Task: Look for products in the category "Bath" from Every Day Shea only.
Action: Mouse moved to (320, 169)
Screenshot: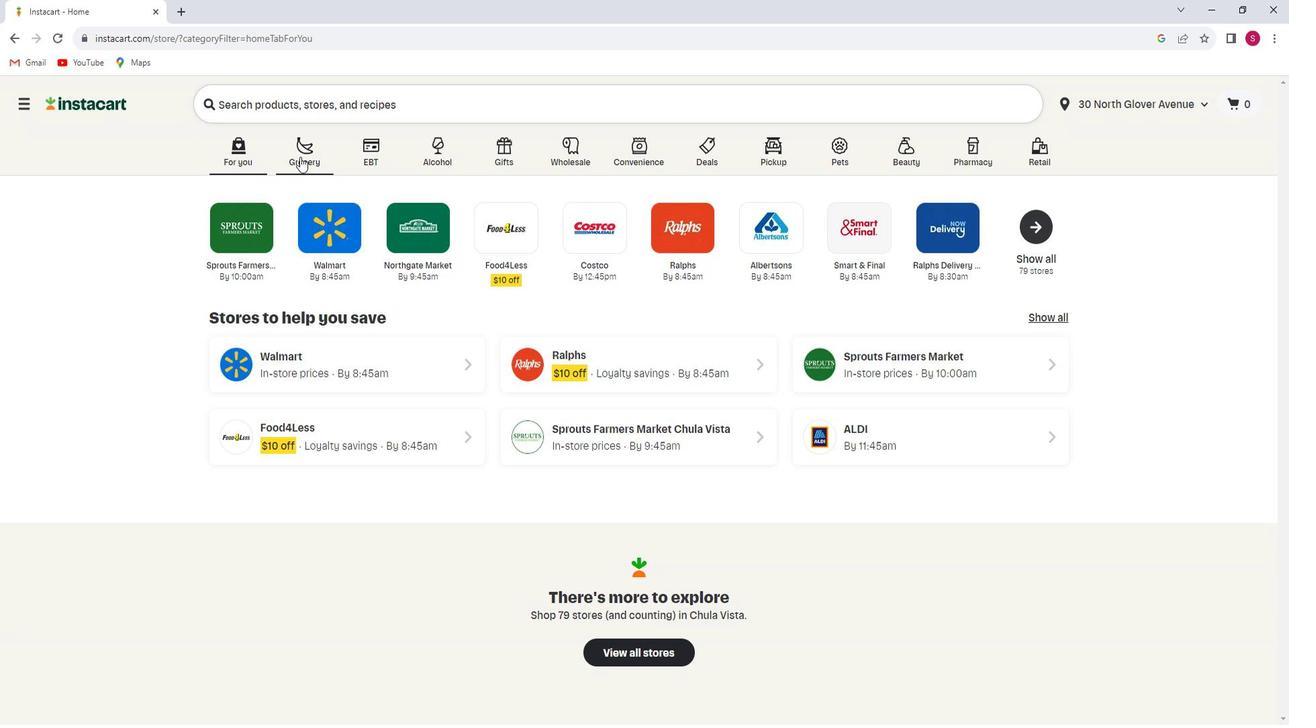 
Action: Mouse pressed left at (320, 169)
Screenshot: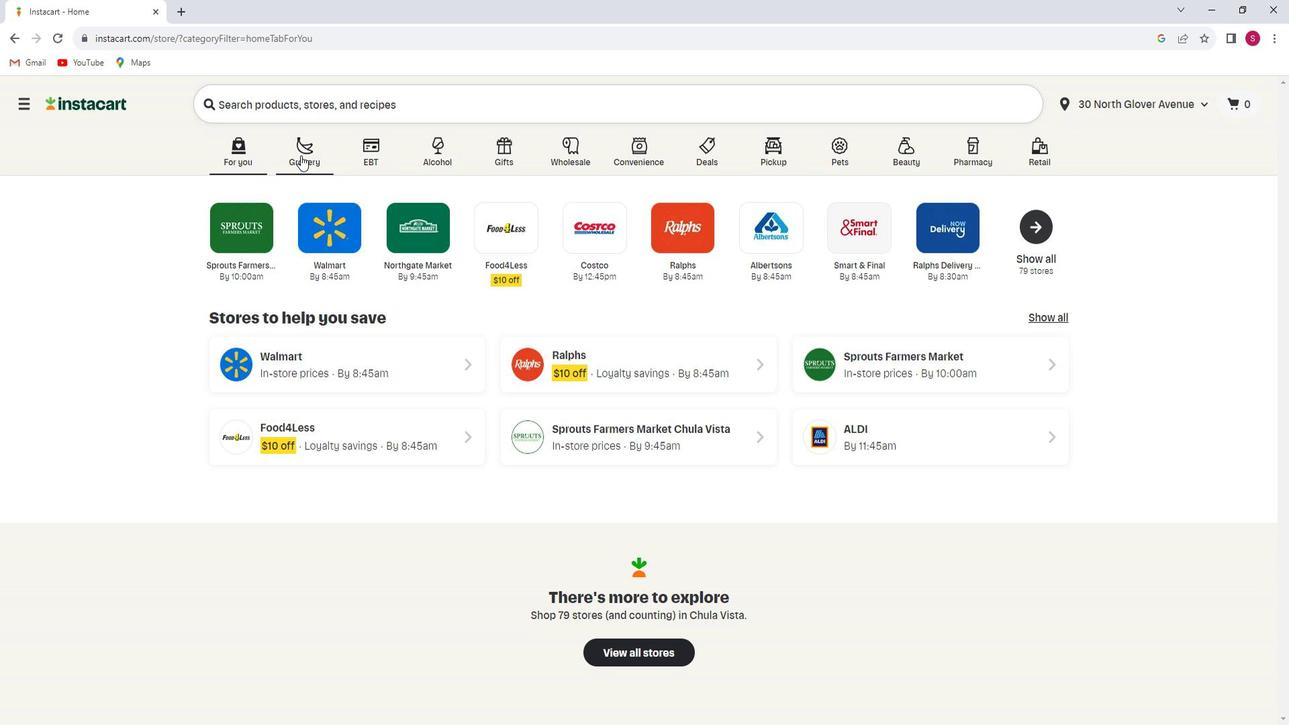 
Action: Mouse moved to (330, 407)
Screenshot: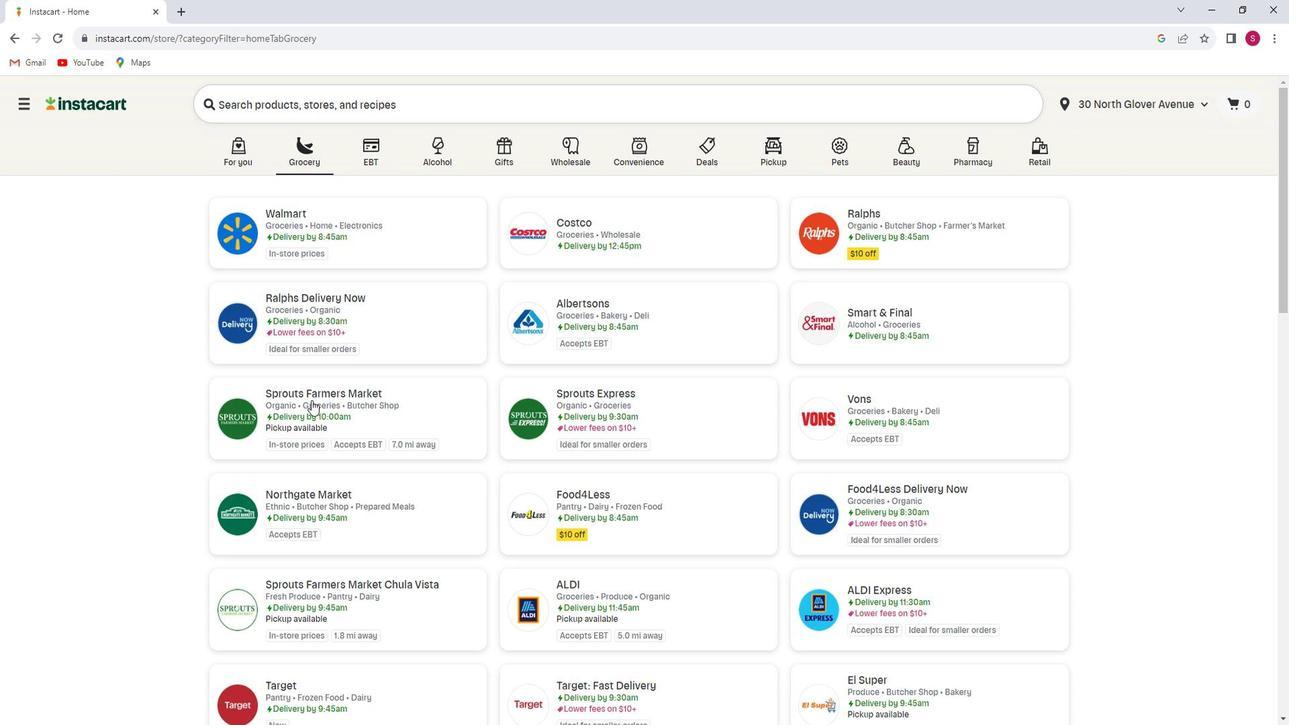
Action: Mouse pressed left at (330, 407)
Screenshot: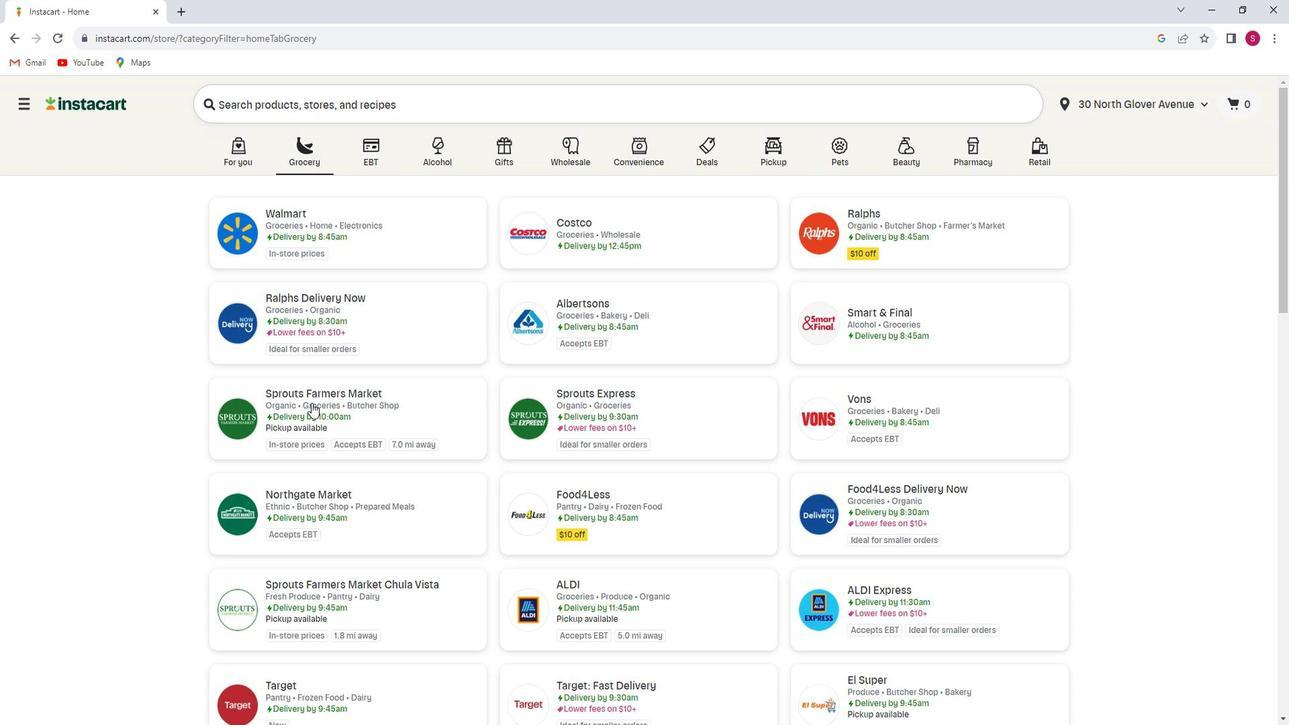 
Action: Mouse moved to (92, 449)
Screenshot: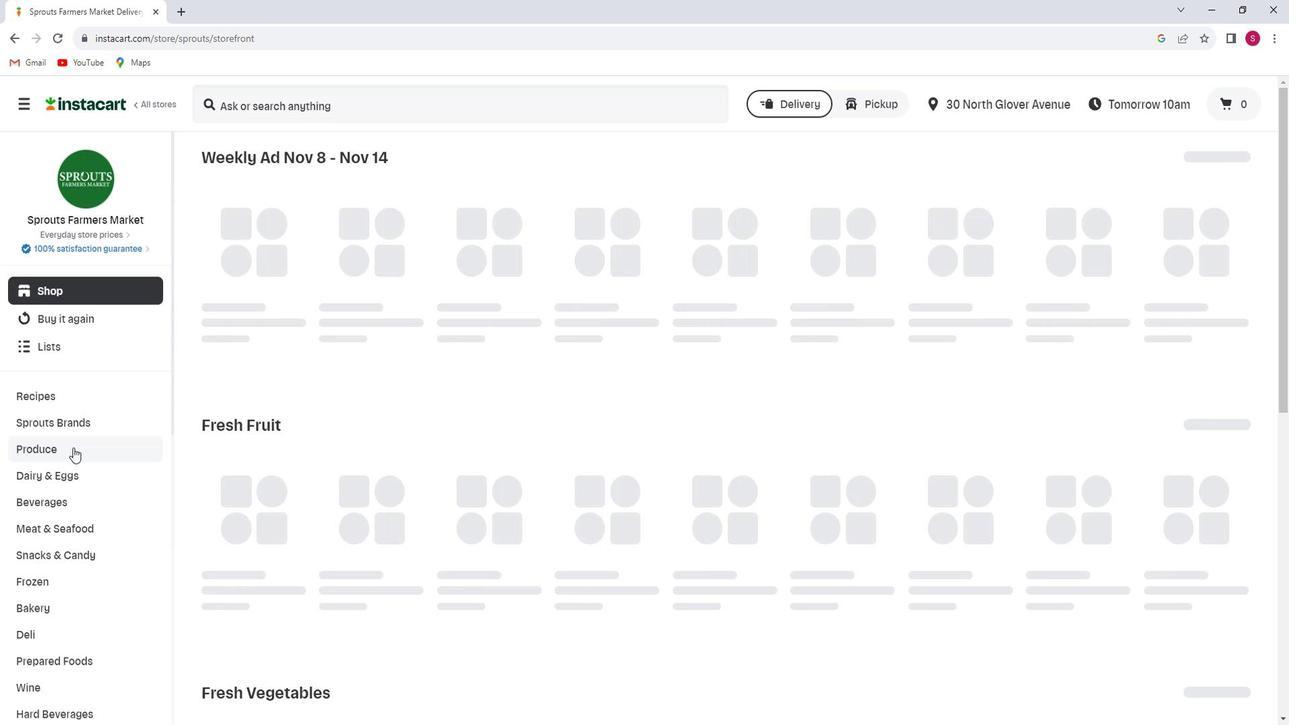 
Action: Mouse scrolled (92, 448) with delta (0, 0)
Screenshot: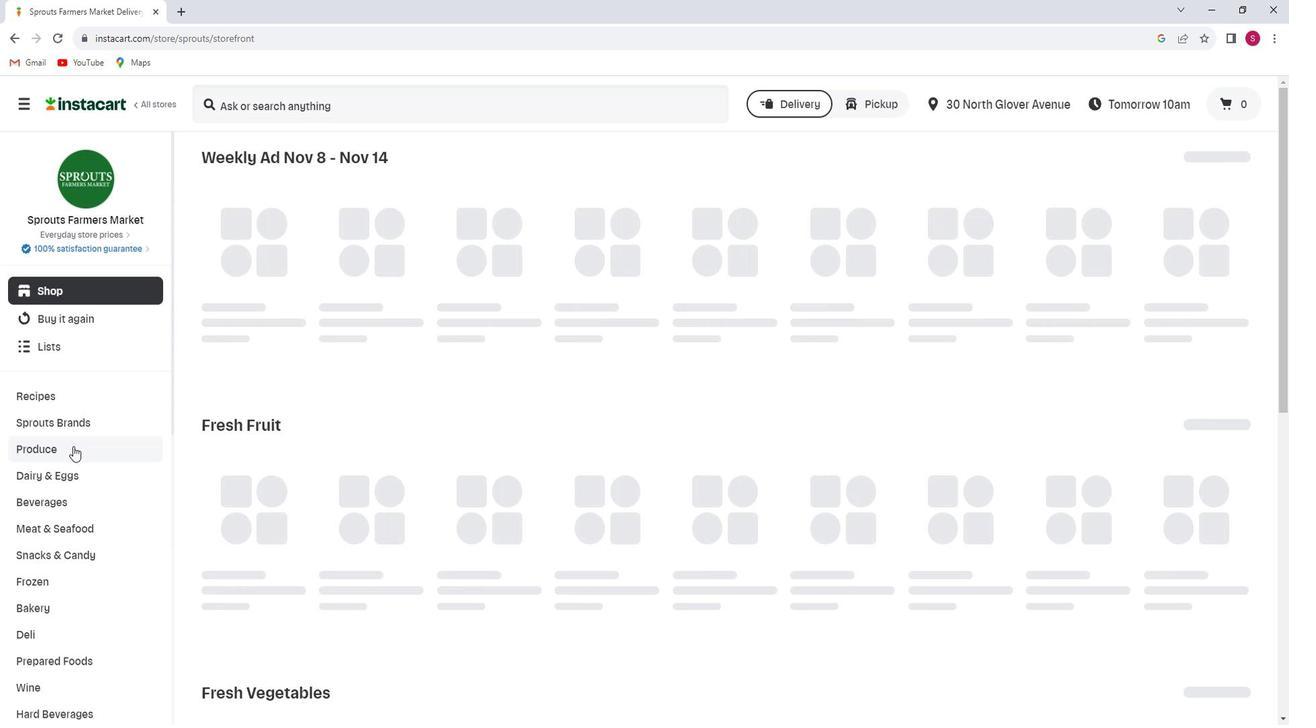 
Action: Mouse scrolled (92, 448) with delta (0, 0)
Screenshot: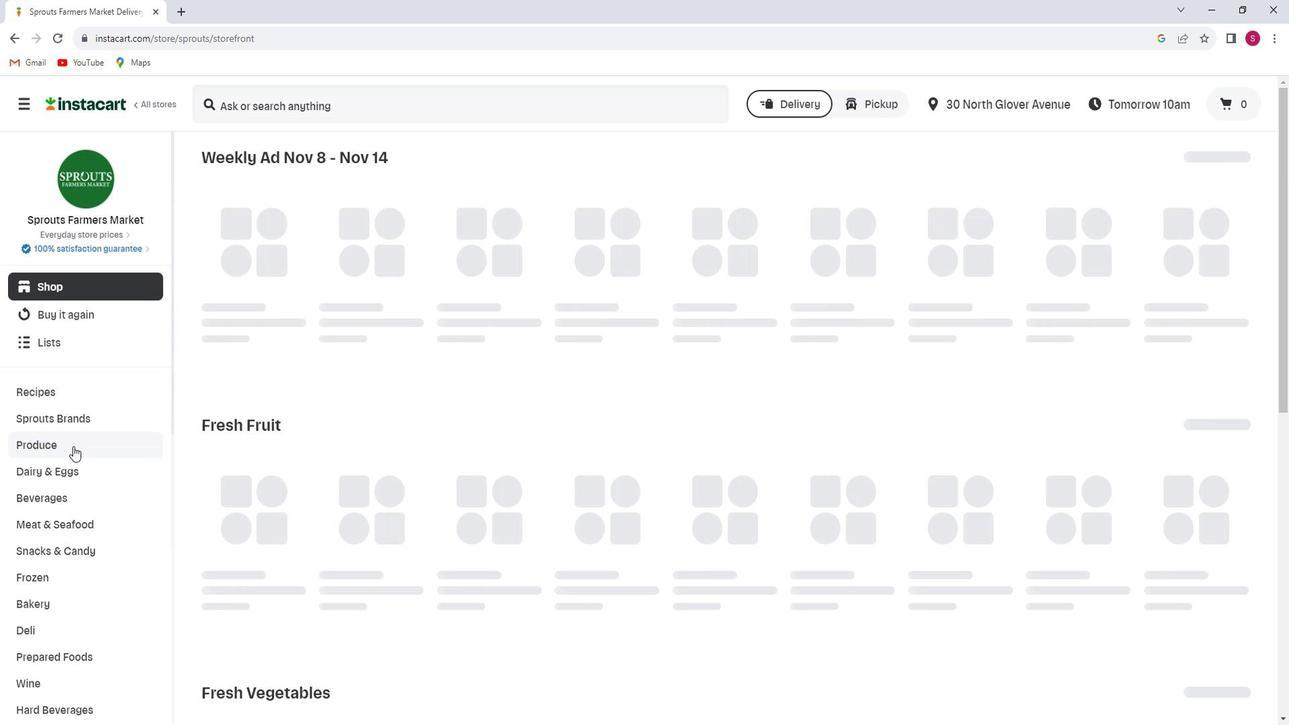 
Action: Mouse scrolled (92, 448) with delta (0, 0)
Screenshot: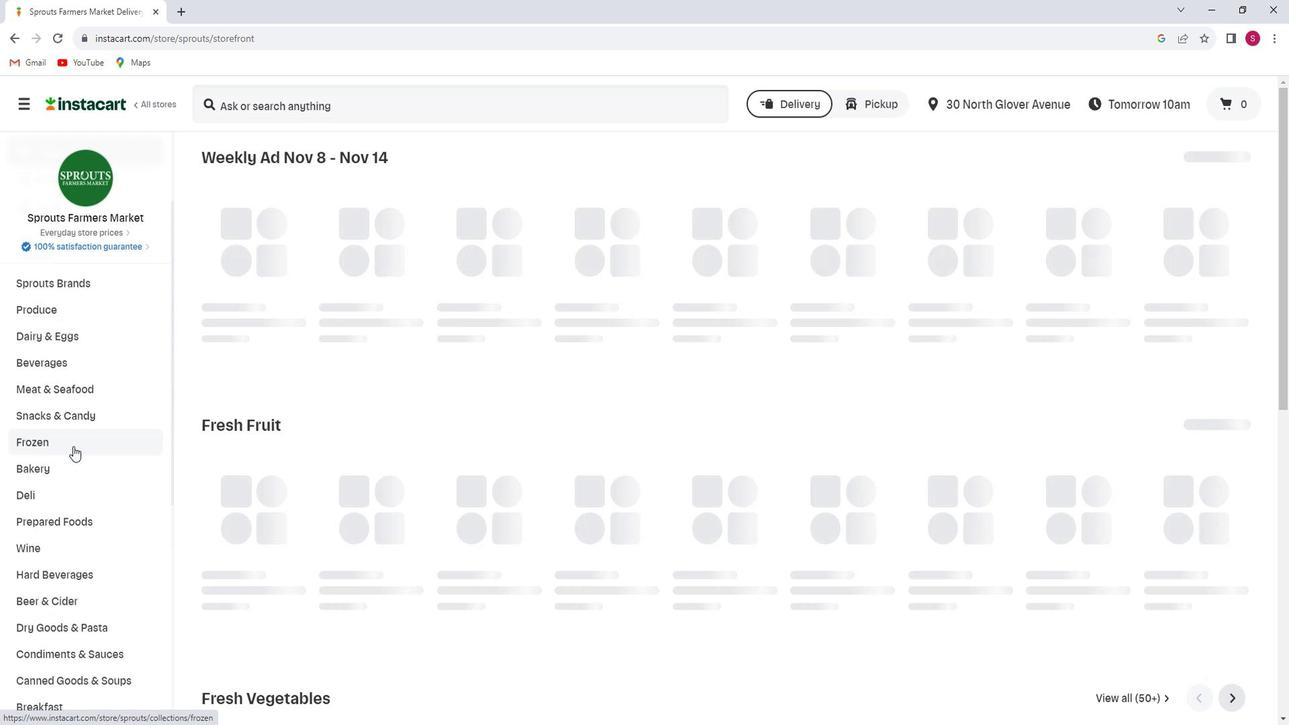 
Action: Mouse scrolled (92, 448) with delta (0, 0)
Screenshot: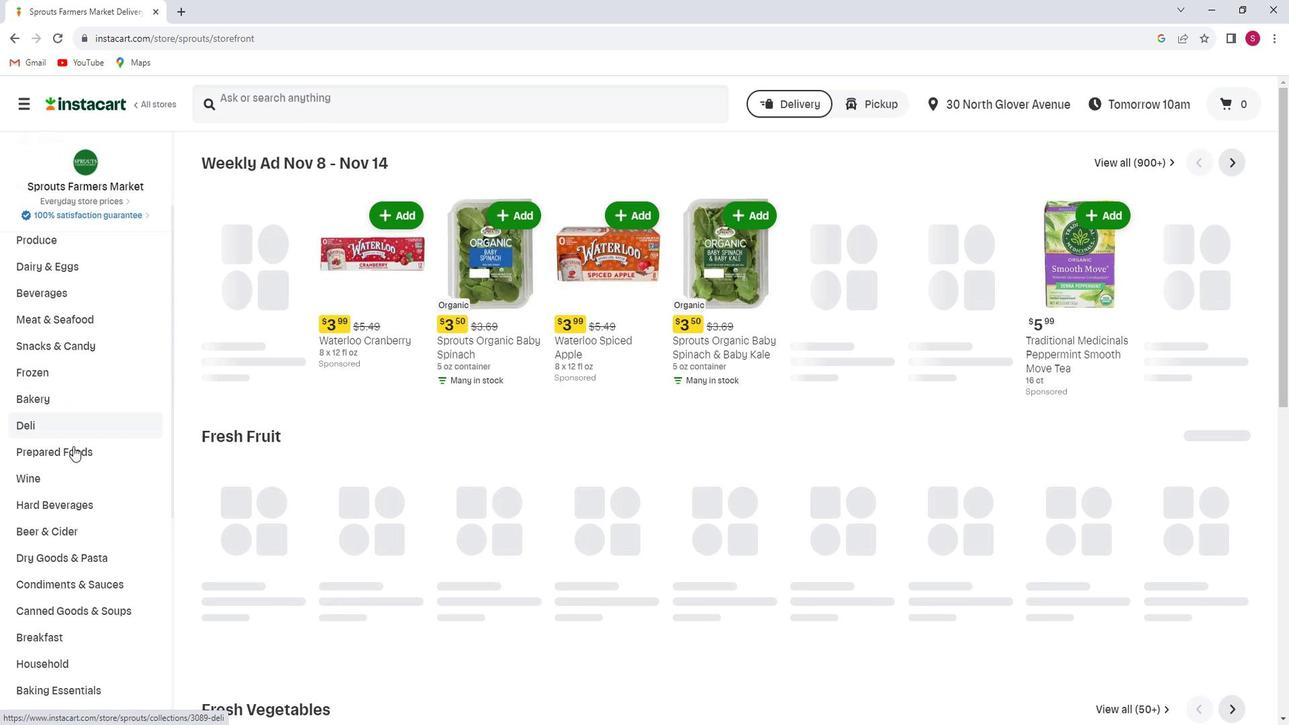 
Action: Mouse scrolled (92, 448) with delta (0, 0)
Screenshot: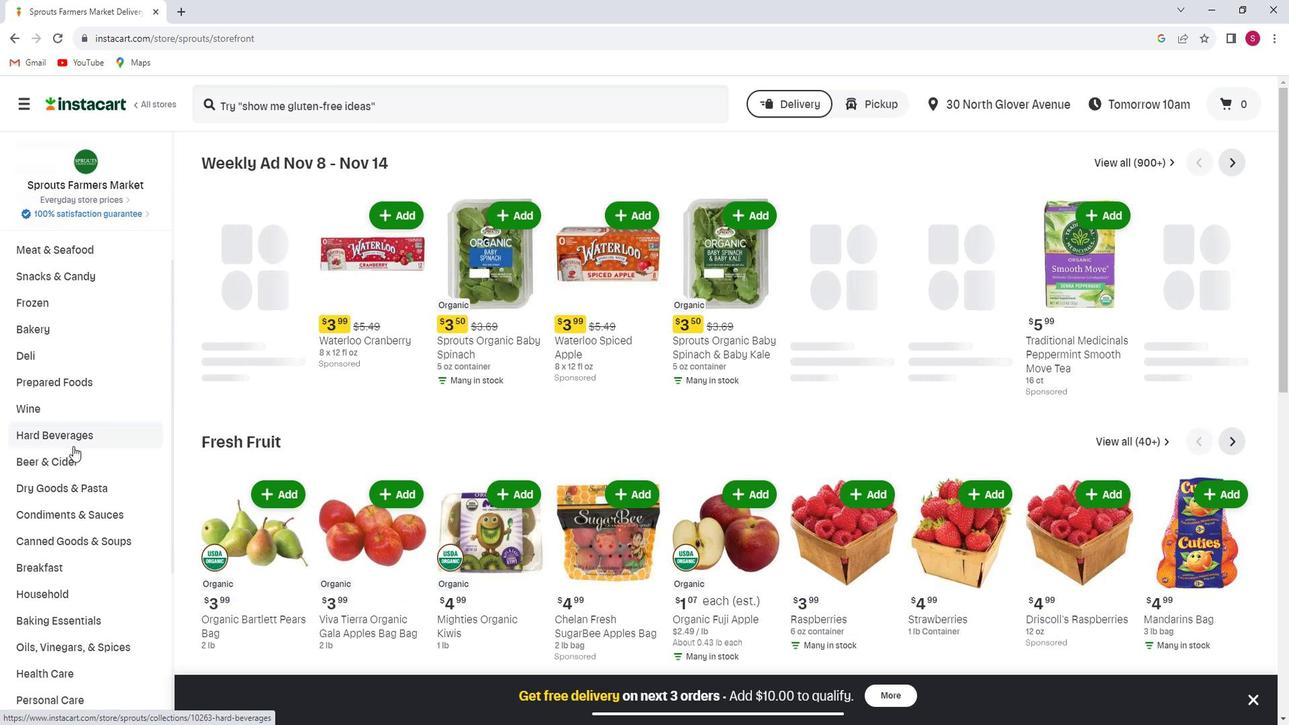 
Action: Mouse scrolled (92, 448) with delta (0, 0)
Screenshot: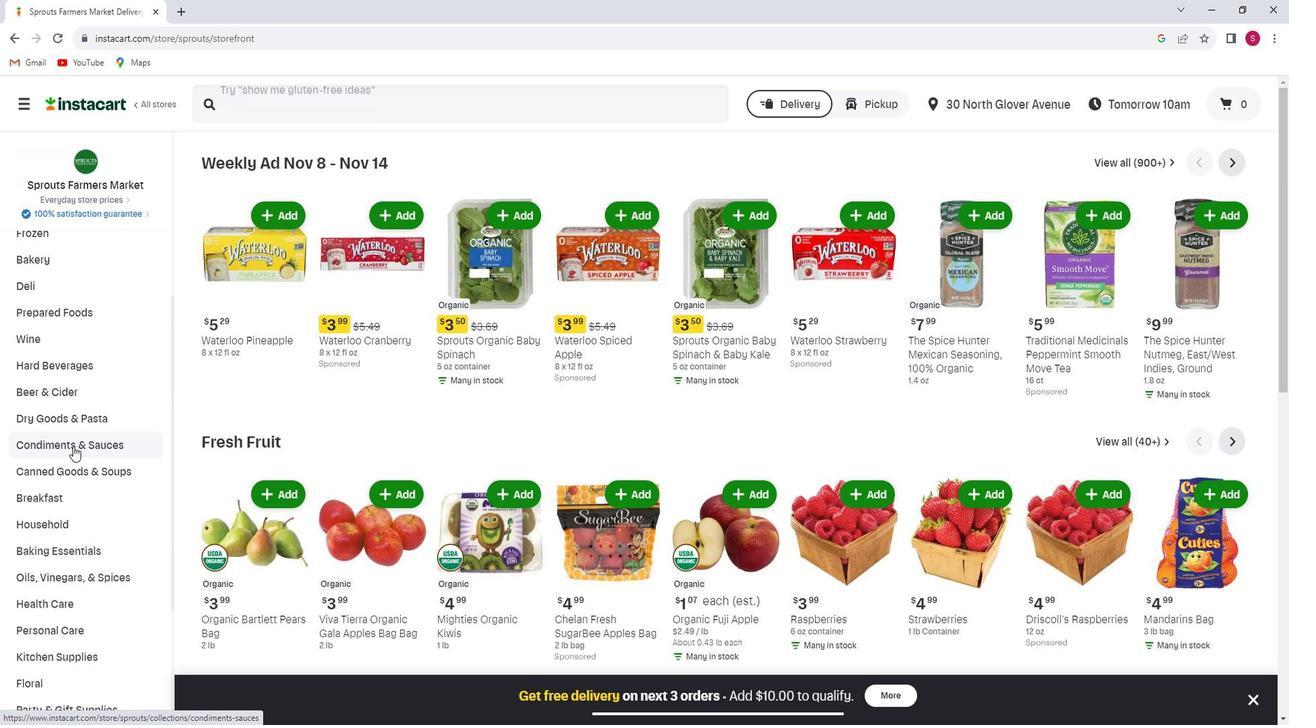 
Action: Mouse scrolled (92, 448) with delta (0, 0)
Screenshot: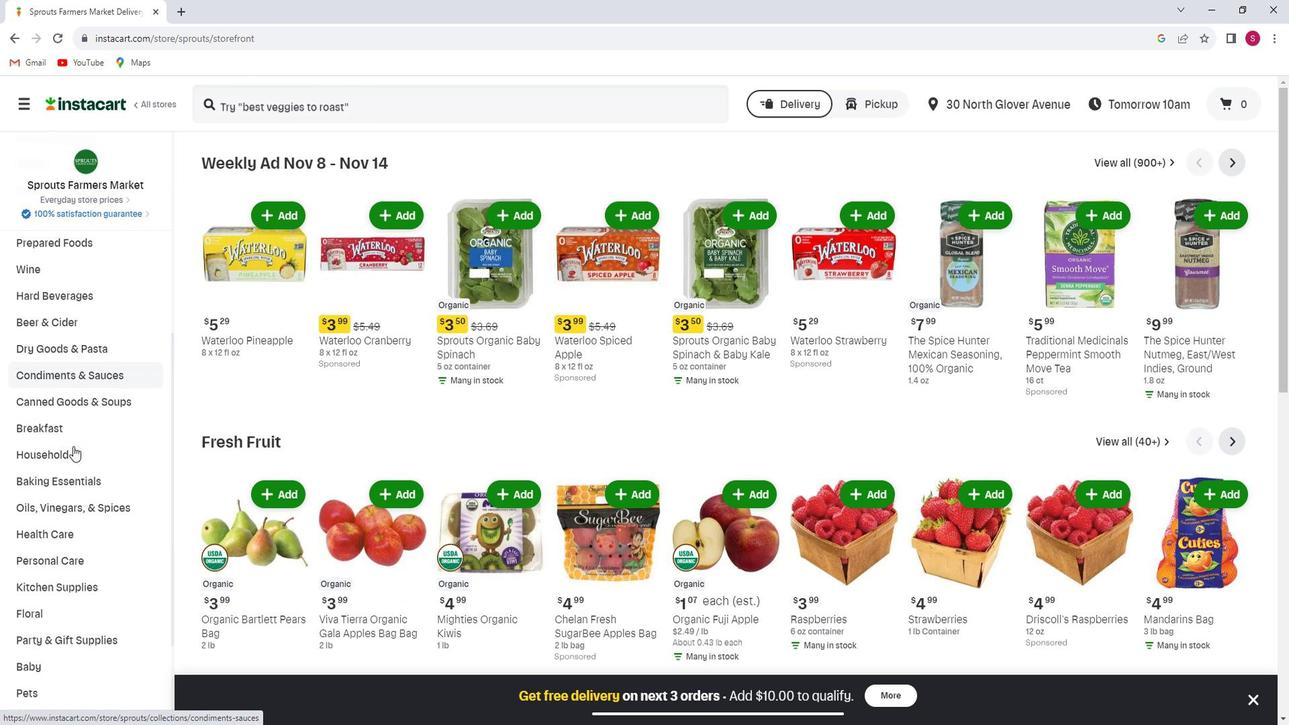 
Action: Mouse scrolled (92, 448) with delta (0, 0)
Screenshot: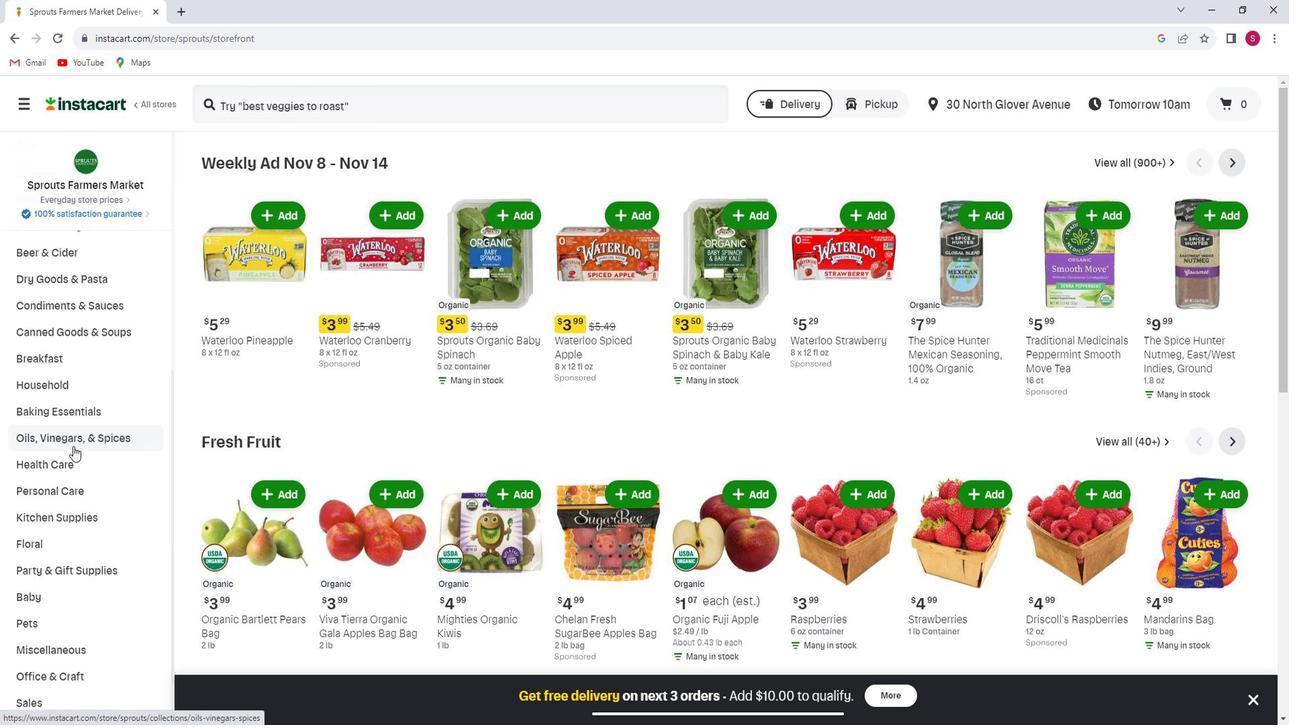 
Action: Mouse scrolled (92, 448) with delta (0, 0)
Screenshot: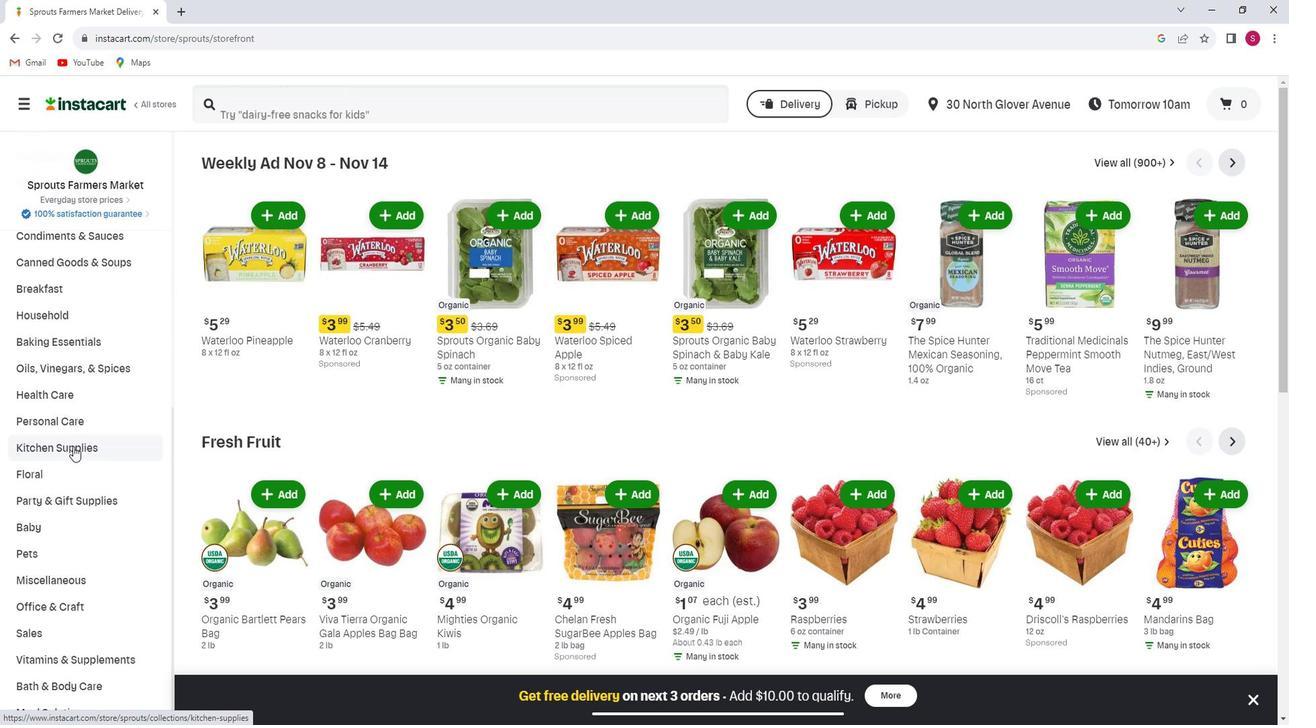 
Action: Mouse moved to (71, 512)
Screenshot: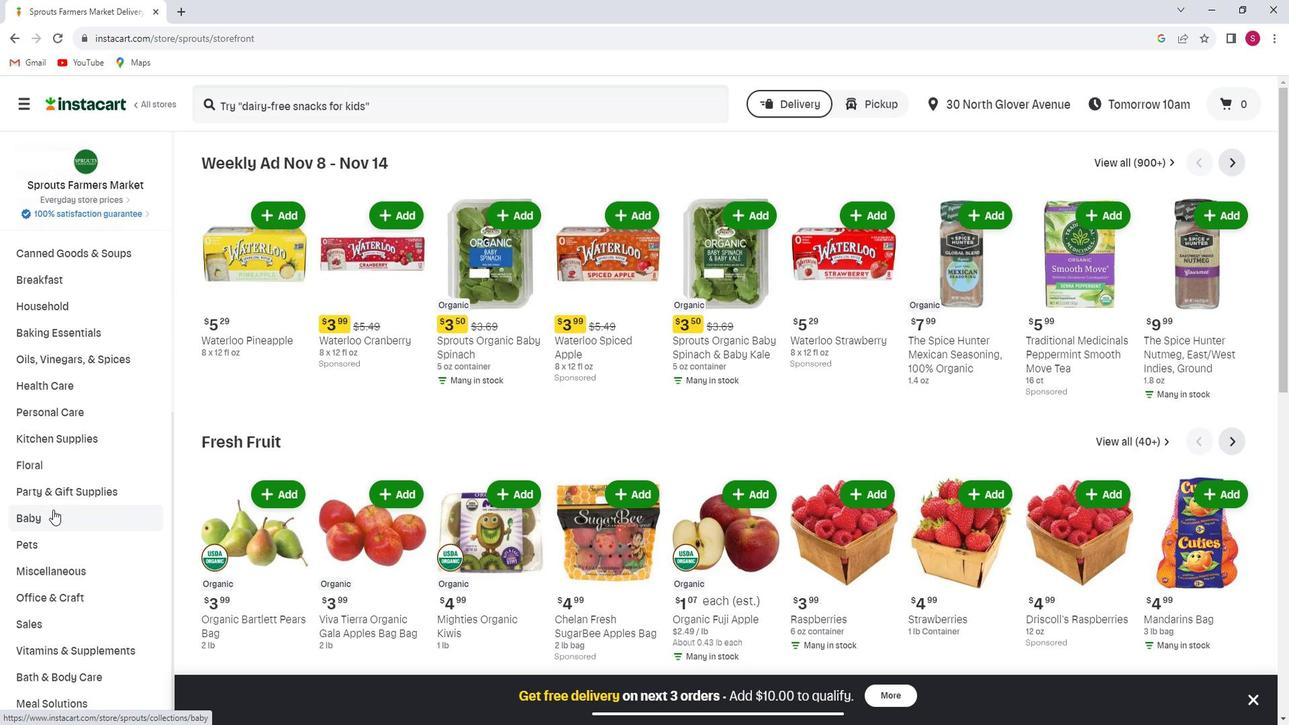 
Action: Mouse pressed left at (71, 512)
Screenshot: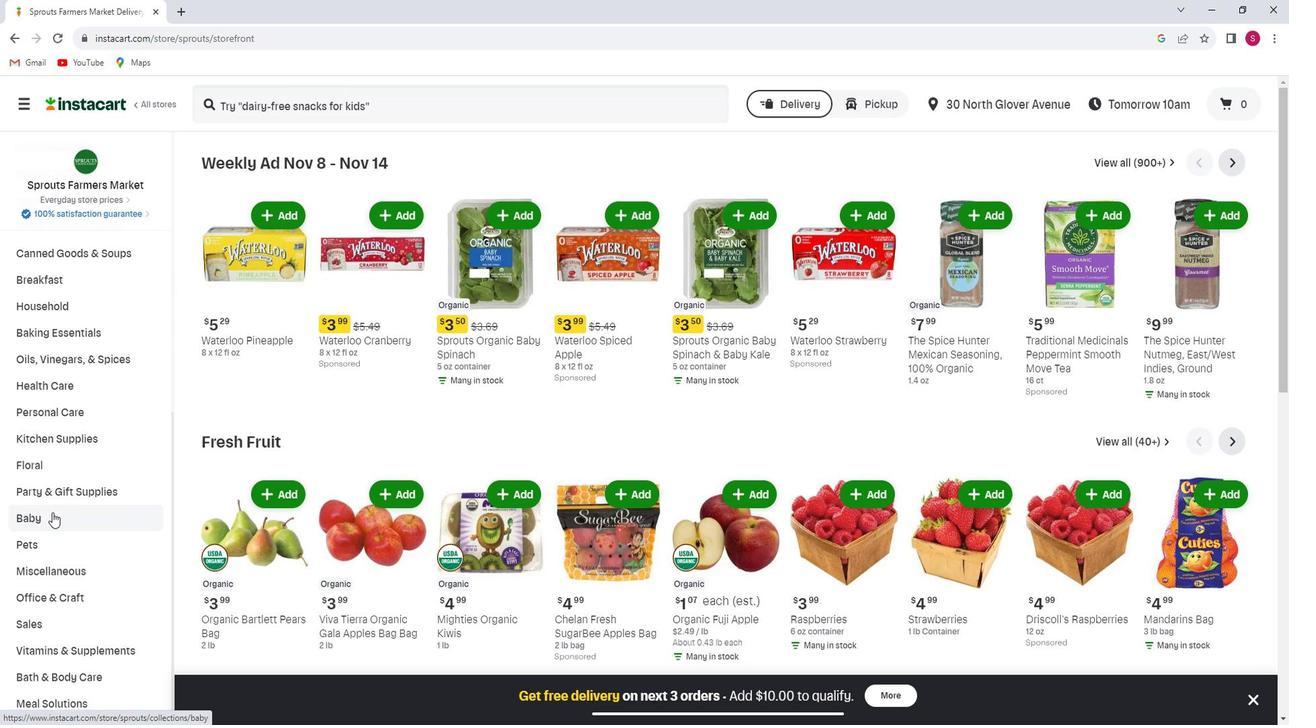 
Action: Mouse moved to (76, 569)
Screenshot: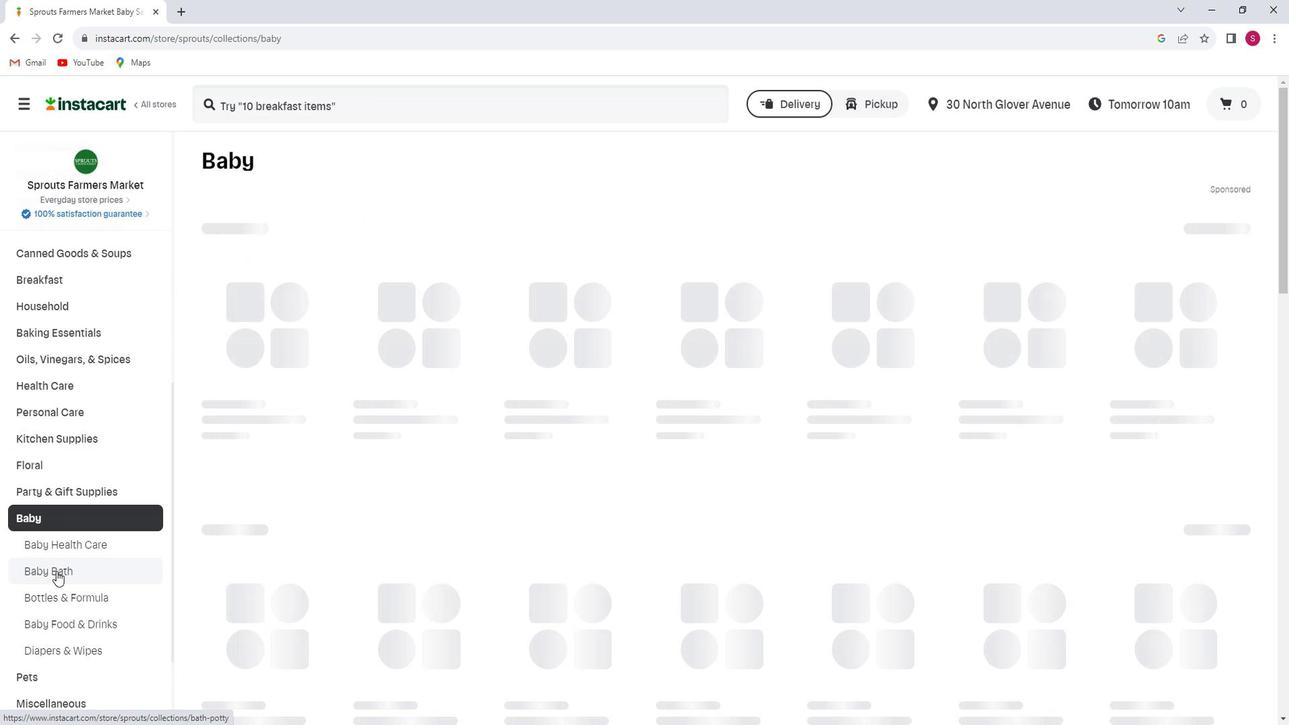 
Action: Mouse pressed left at (76, 569)
Screenshot: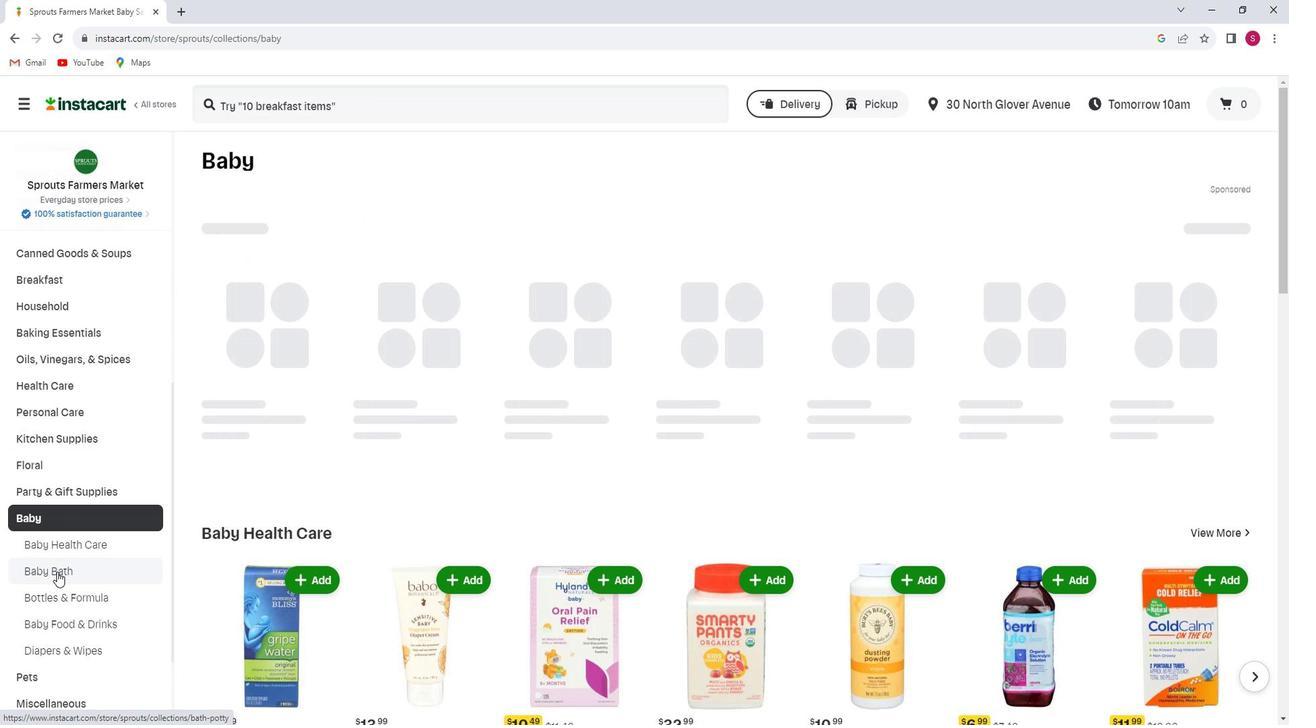 
Action: Mouse moved to (343, 427)
Screenshot: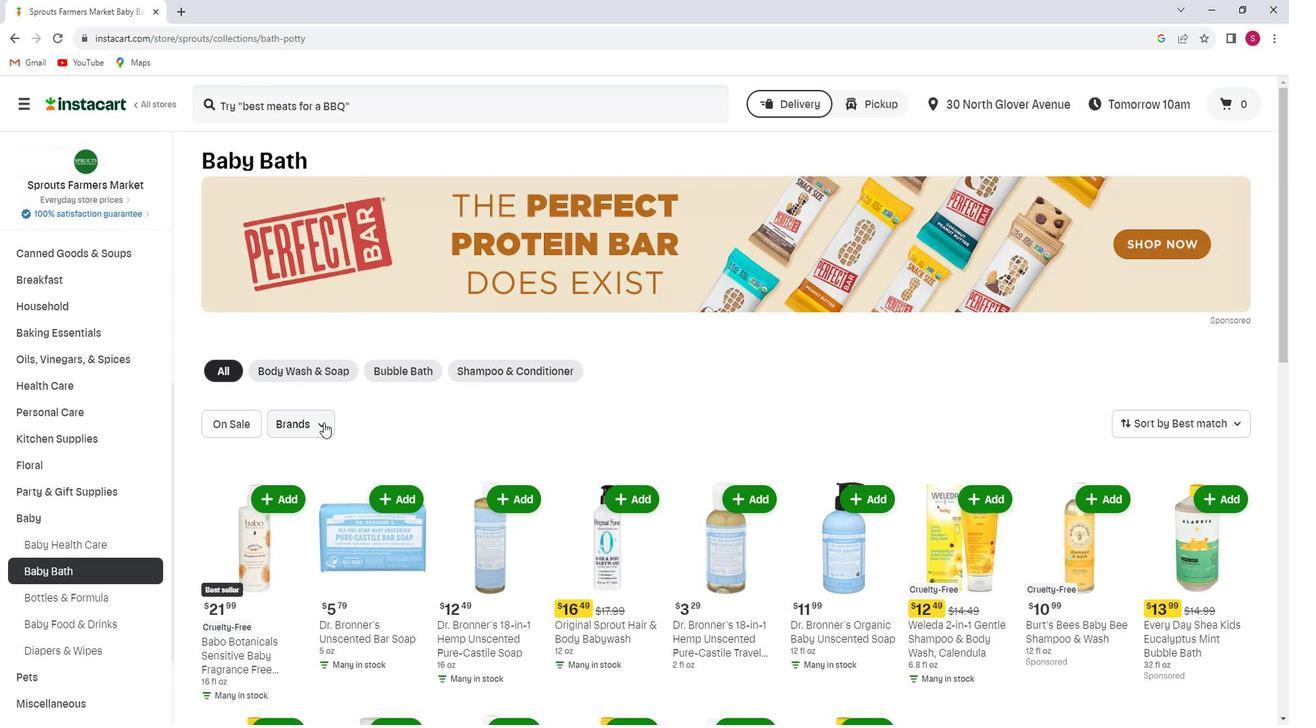 
Action: Mouse pressed left at (343, 427)
Screenshot: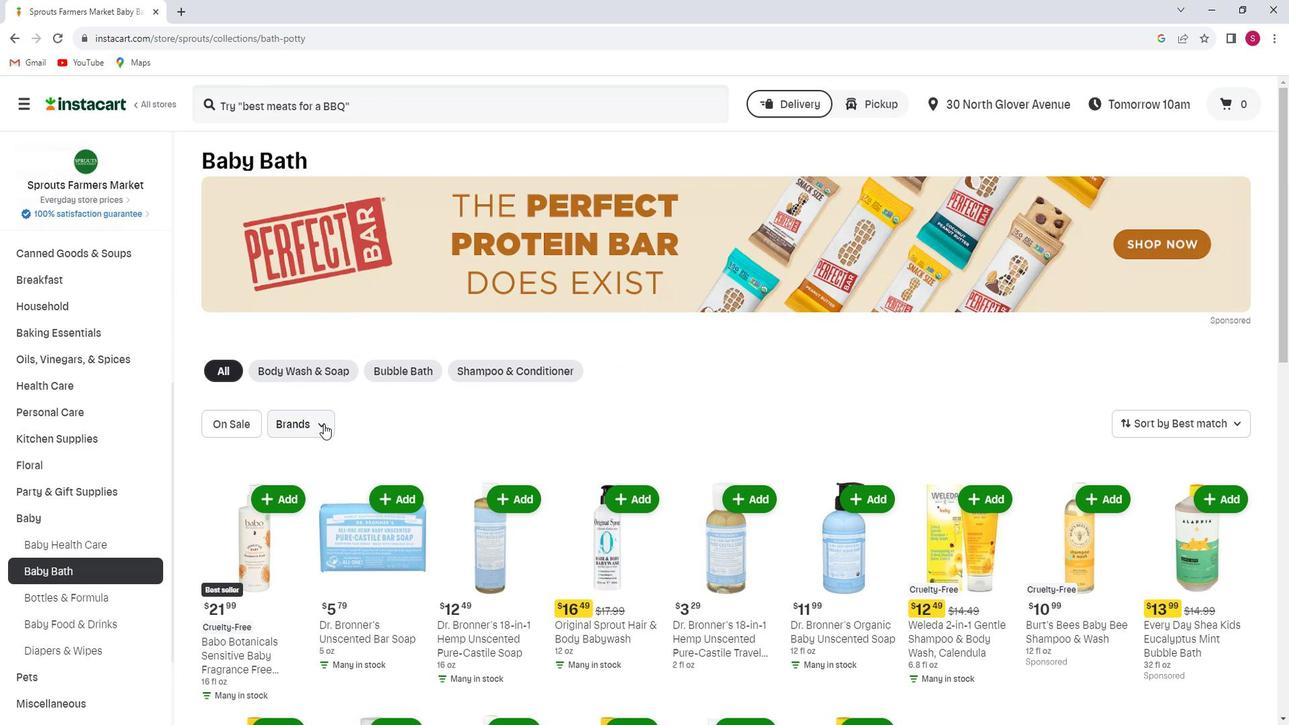 
Action: Mouse moved to (347, 473)
Screenshot: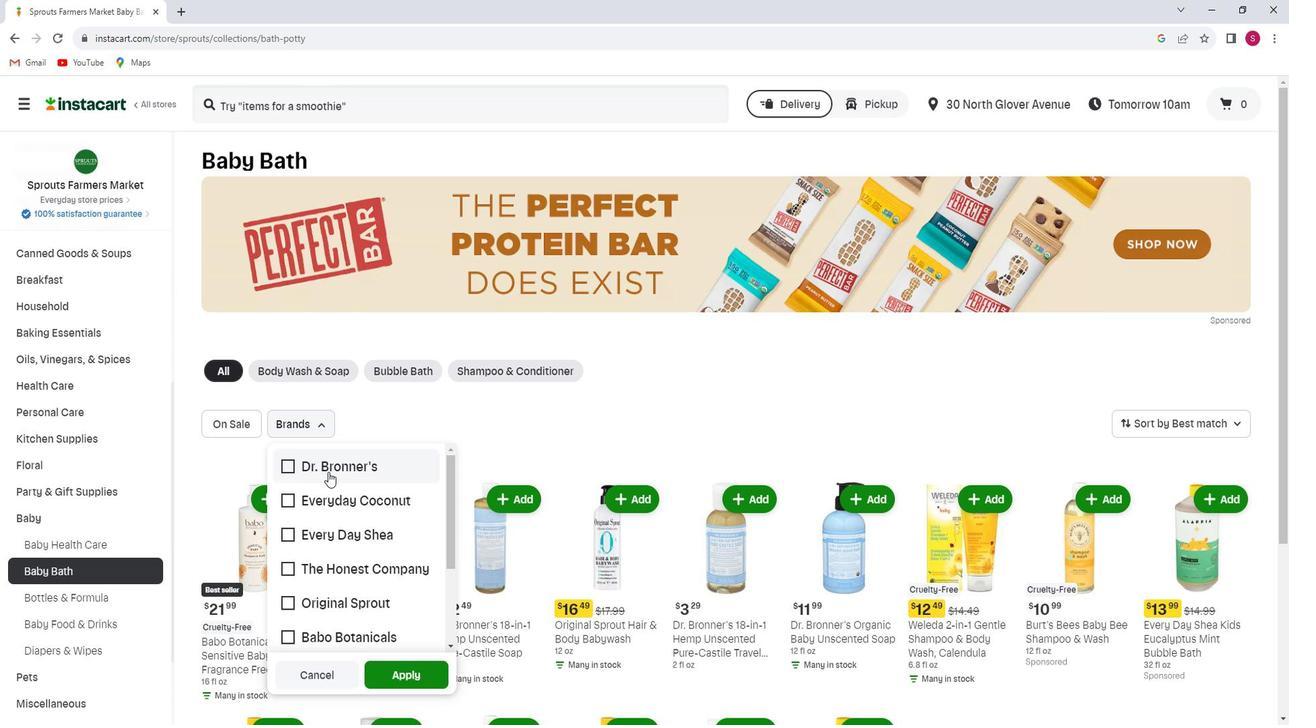 
Action: Mouse scrolled (347, 473) with delta (0, 0)
Screenshot: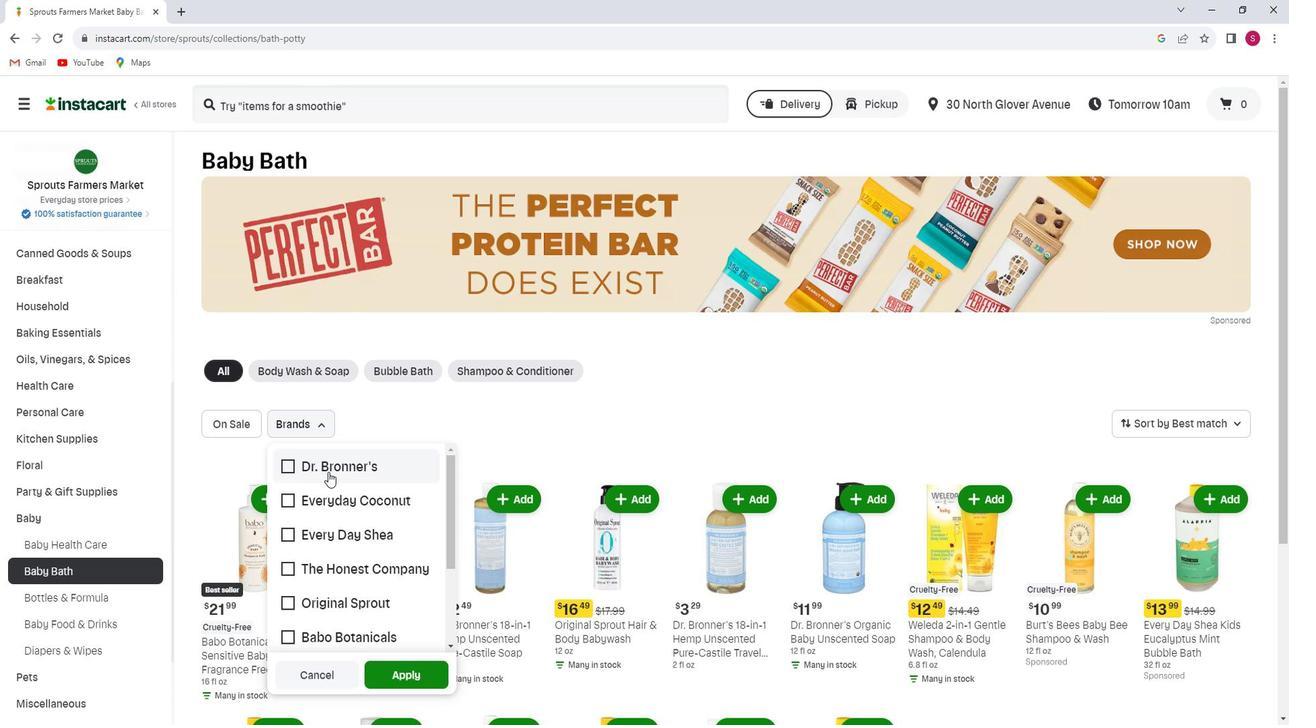
Action: Mouse moved to (302, 463)
Screenshot: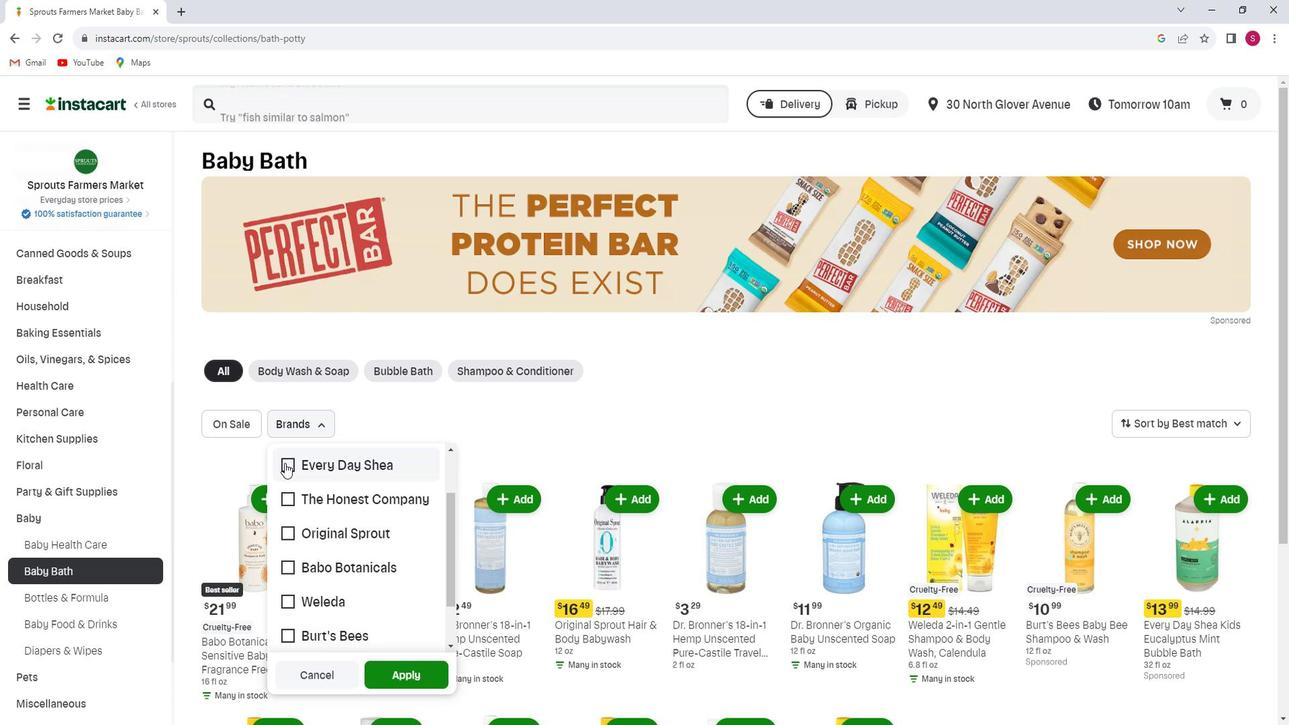 
Action: Mouse pressed left at (302, 463)
Screenshot: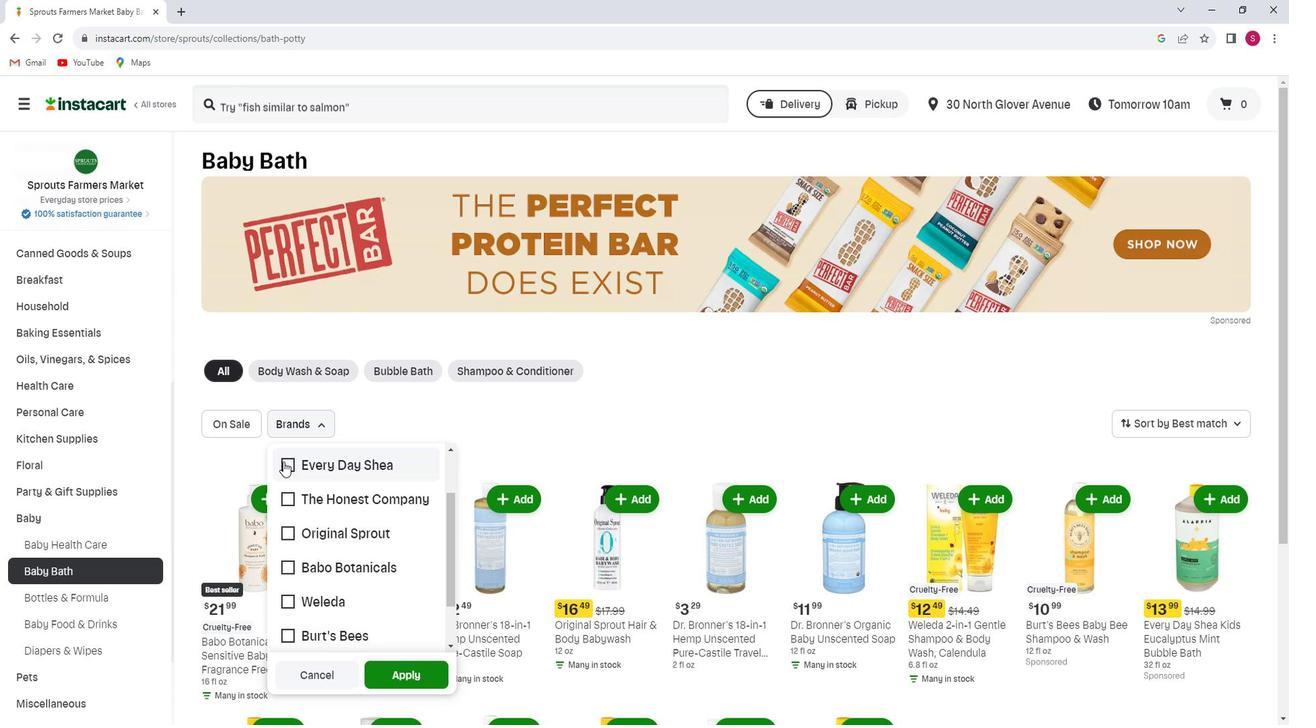 
Action: Mouse moved to (429, 668)
Screenshot: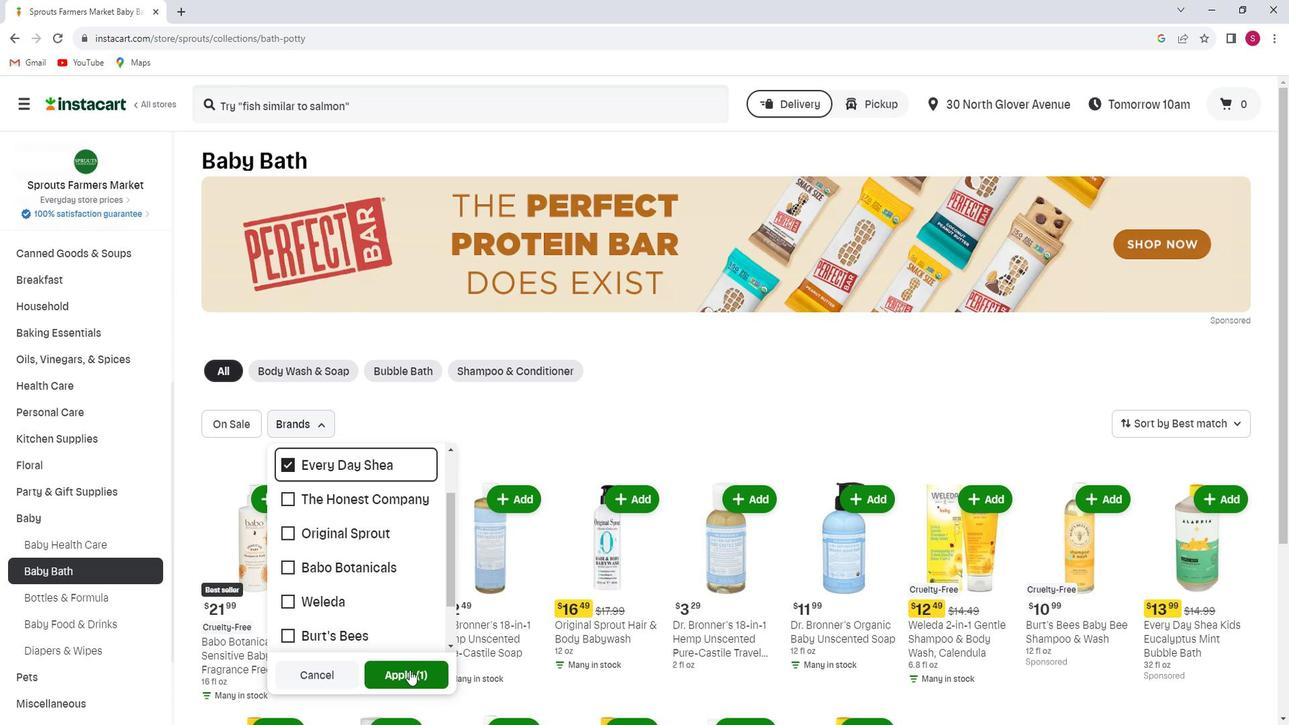 
Action: Mouse pressed left at (429, 668)
Screenshot: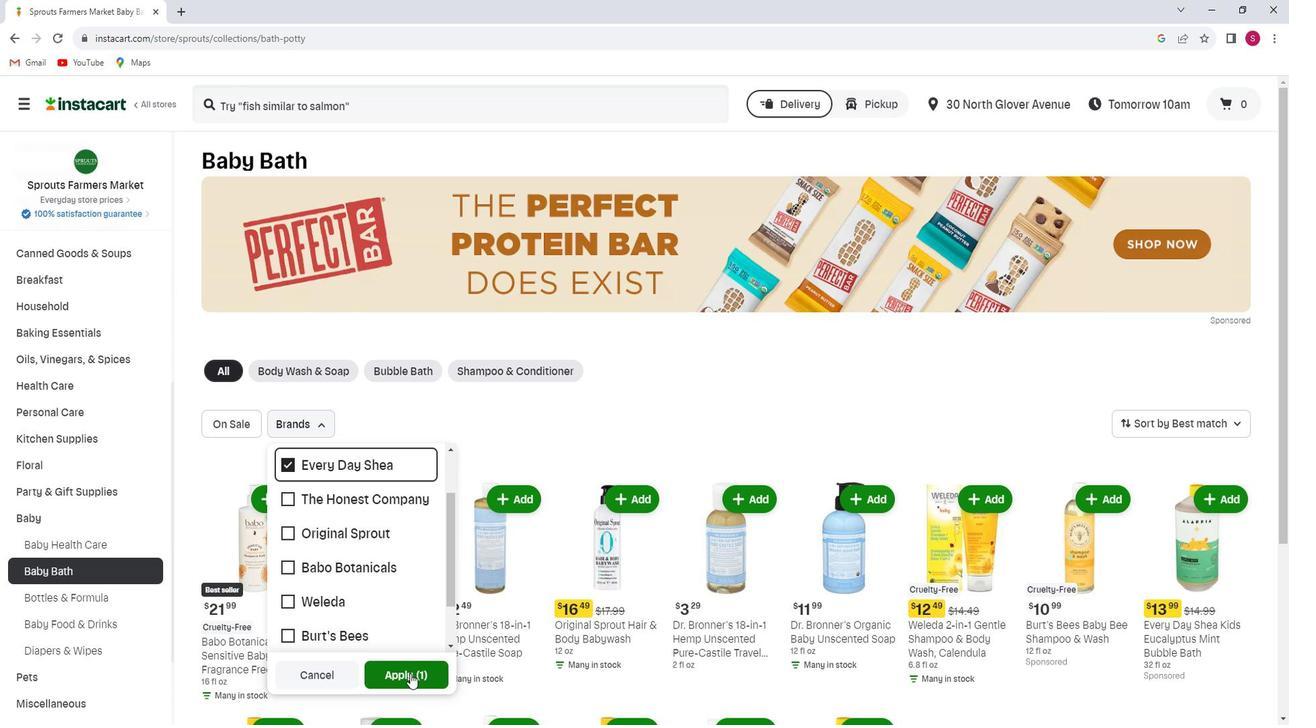 
